 Task: Apply object animation ""with previous"".
Action: Mouse moved to (122, 75)
Screenshot: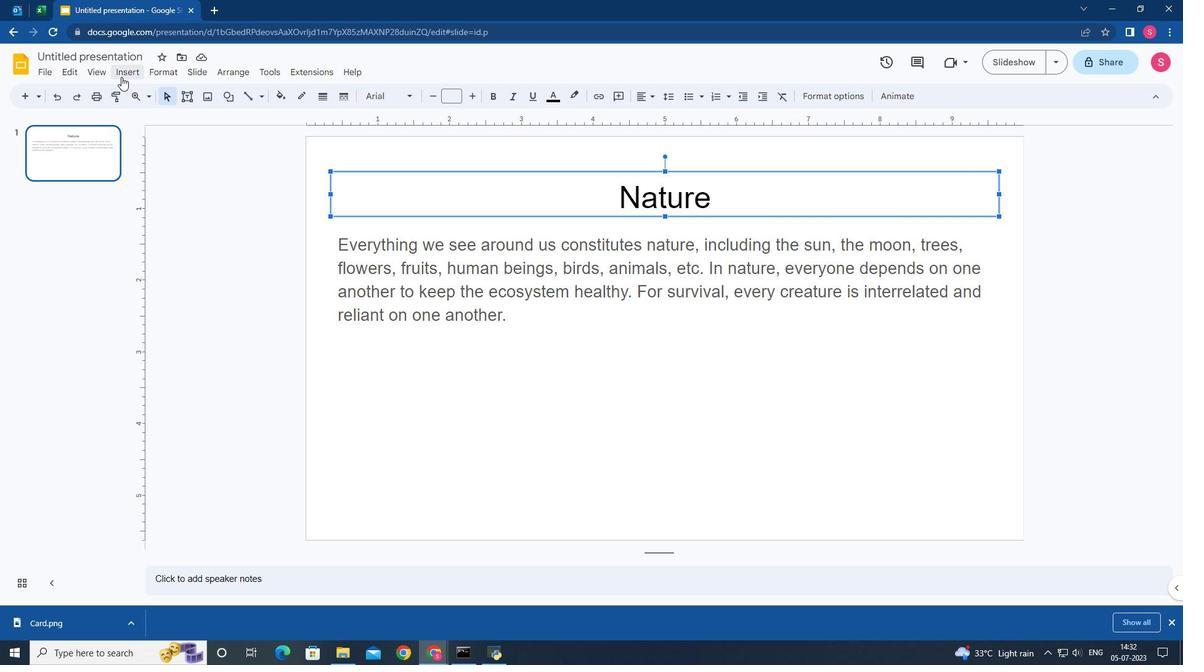 
Action: Mouse pressed left at (122, 75)
Screenshot: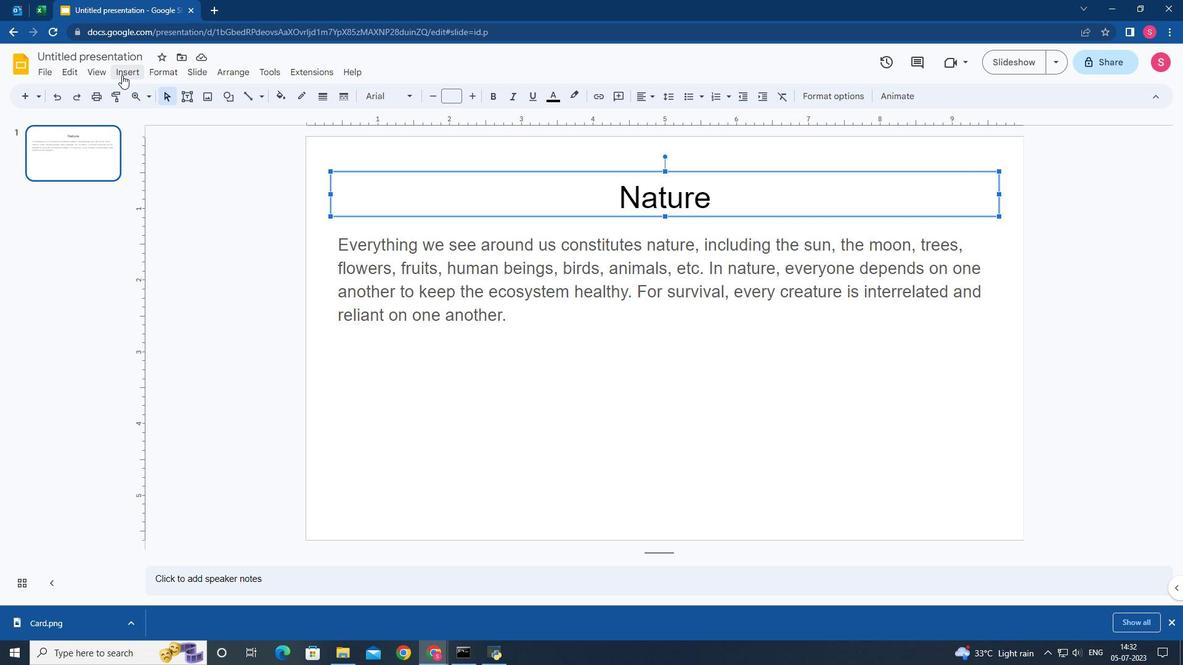 
Action: Mouse moved to (145, 312)
Screenshot: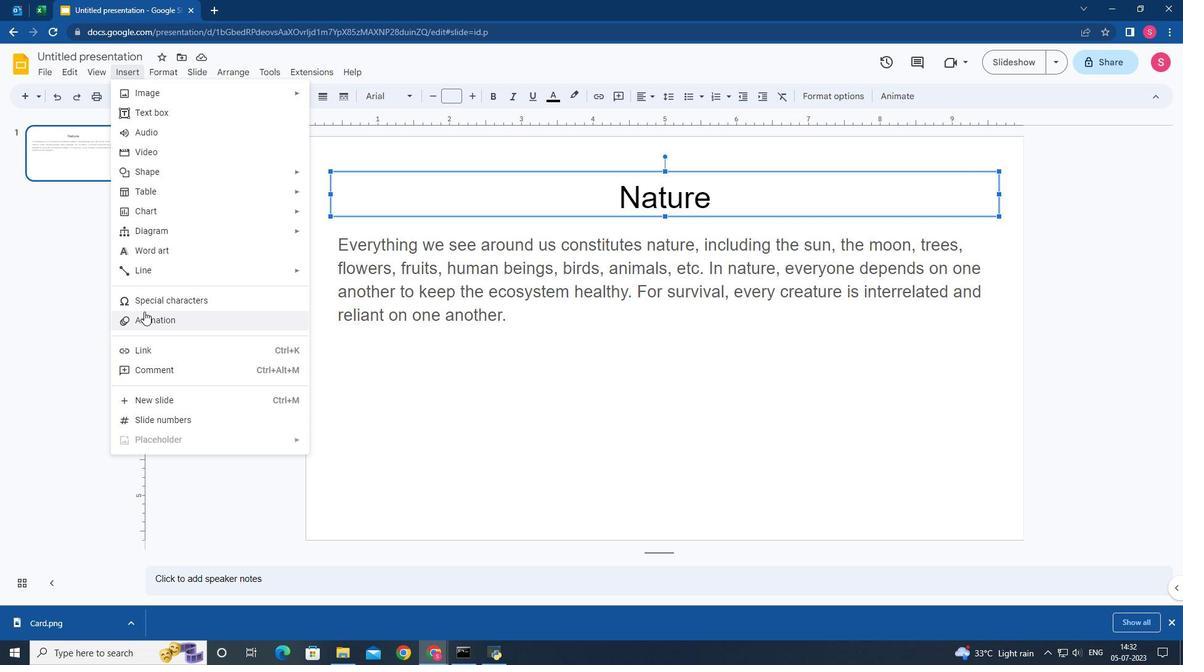 
Action: Mouse pressed left at (145, 312)
Screenshot: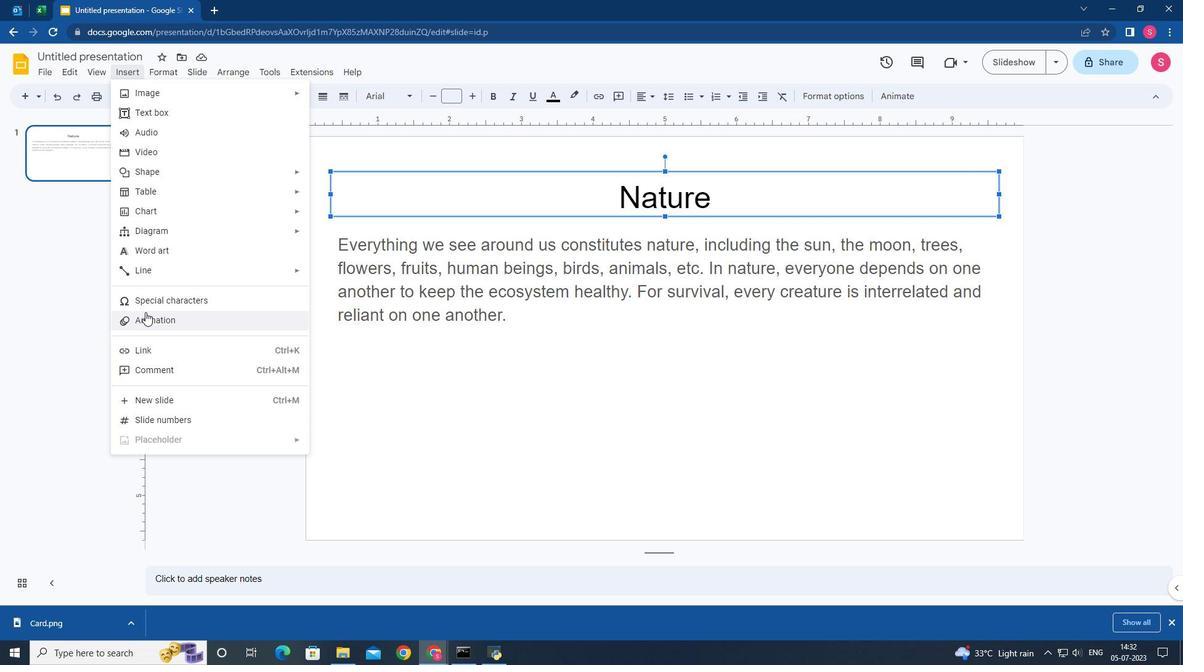 
Action: Mouse moved to (1012, 316)
Screenshot: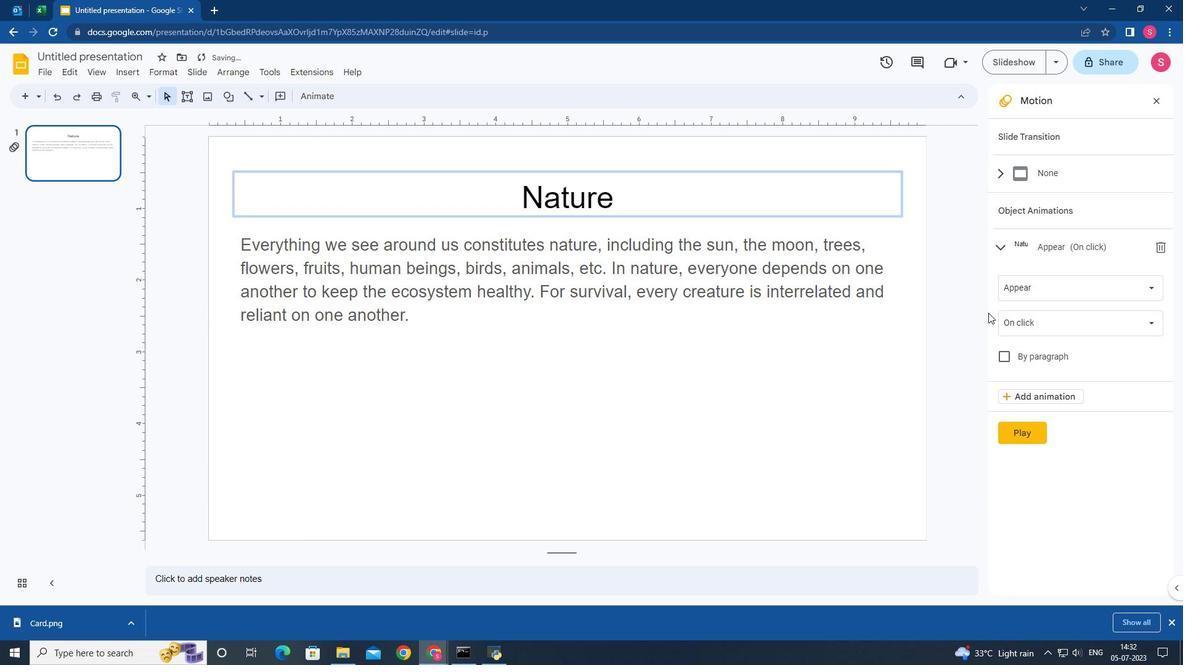 
Action: Mouse pressed left at (1012, 316)
Screenshot: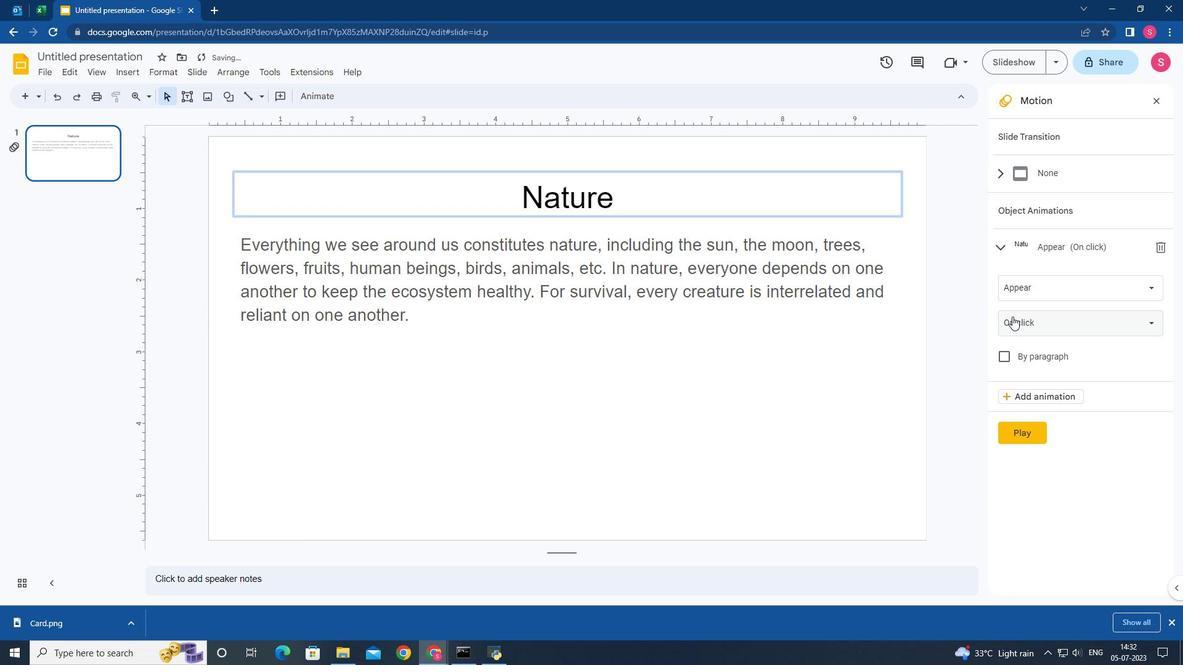
Action: Mouse moved to (1031, 383)
Screenshot: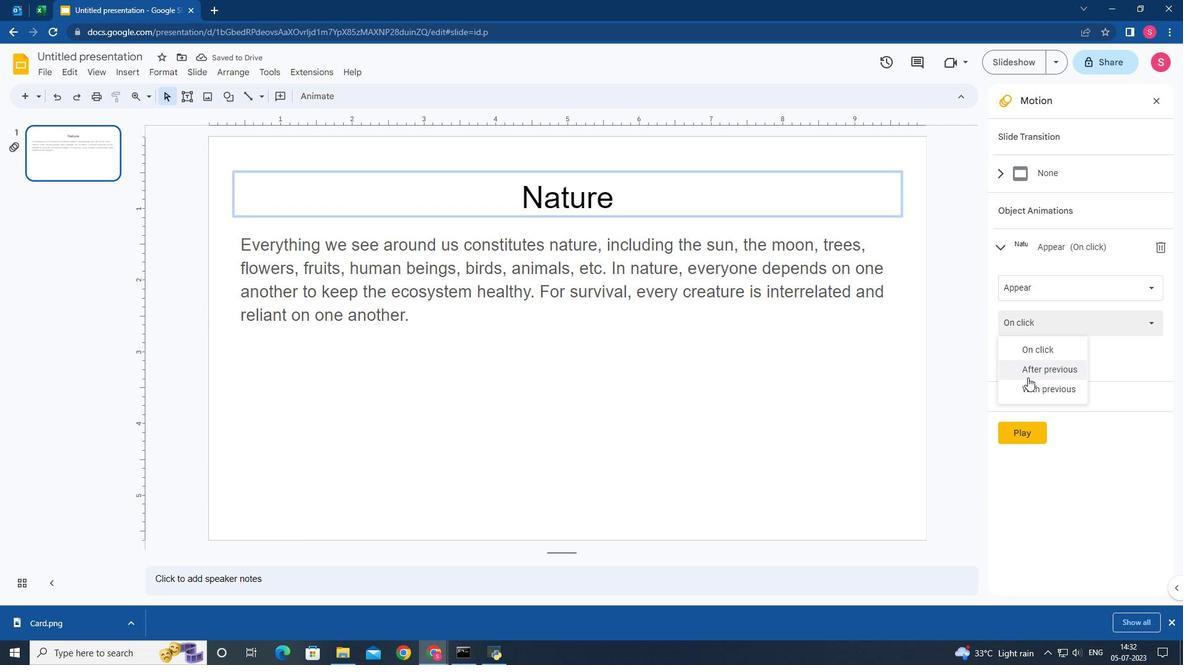 
Action: Mouse pressed left at (1031, 383)
Screenshot: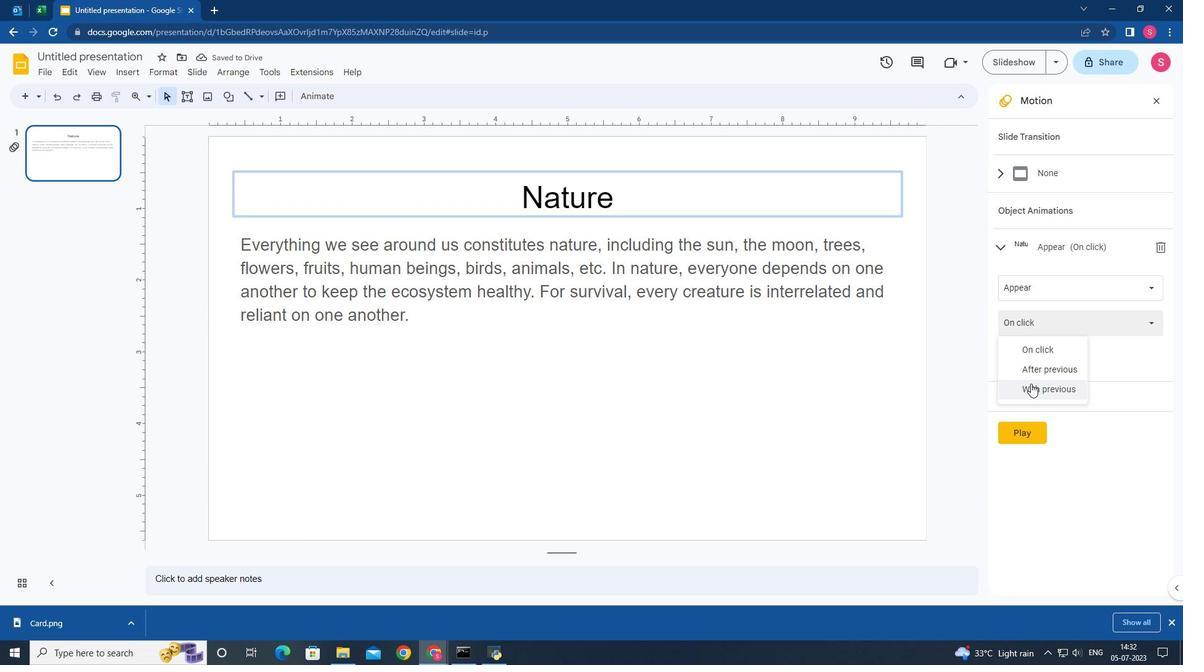 
Action: Mouse moved to (623, 419)
Screenshot: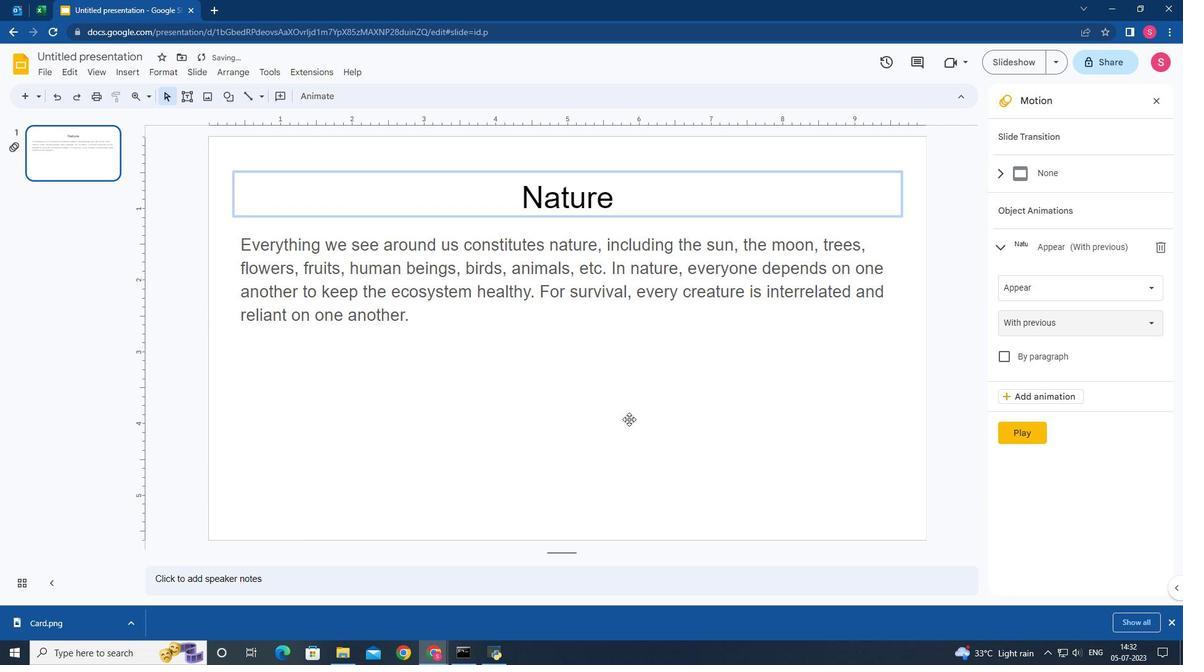 
